Task: Create List Images in Board Market Share Growth Strategy to Workspace Brand Management
Action: Mouse moved to (711, 377)
Screenshot: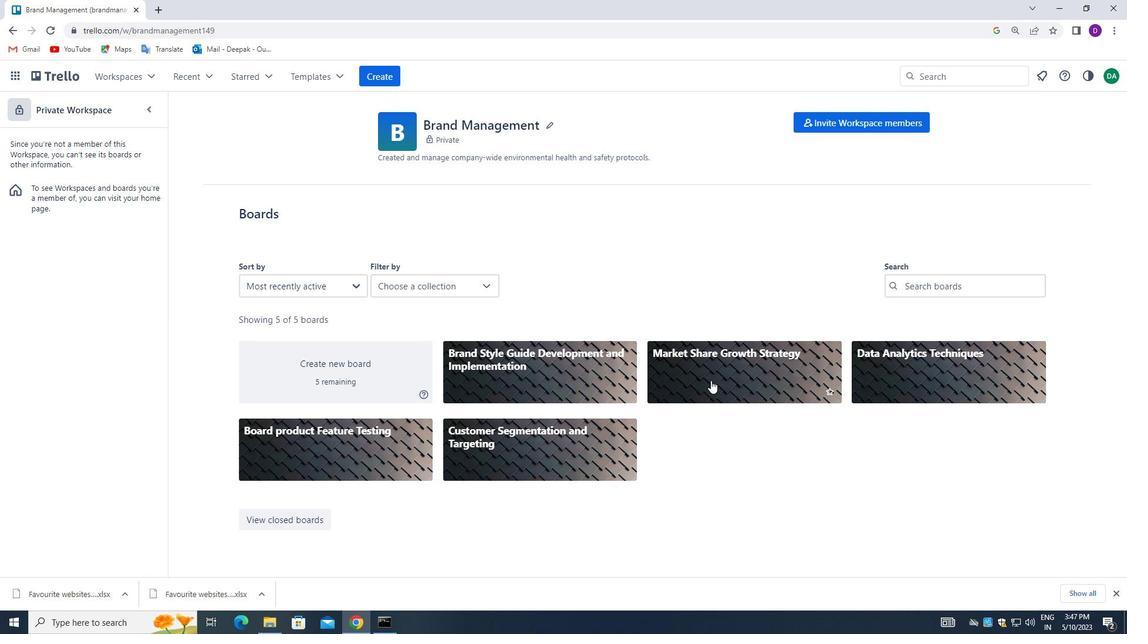 
Action: Mouse pressed left at (711, 377)
Screenshot: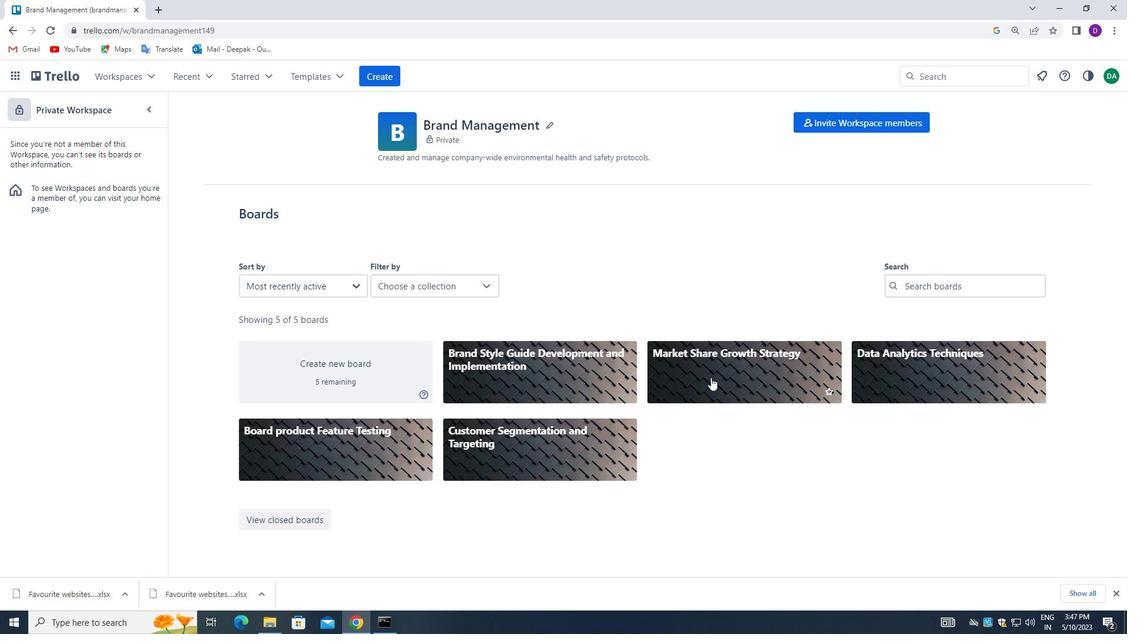 
Action: Mouse moved to (398, 151)
Screenshot: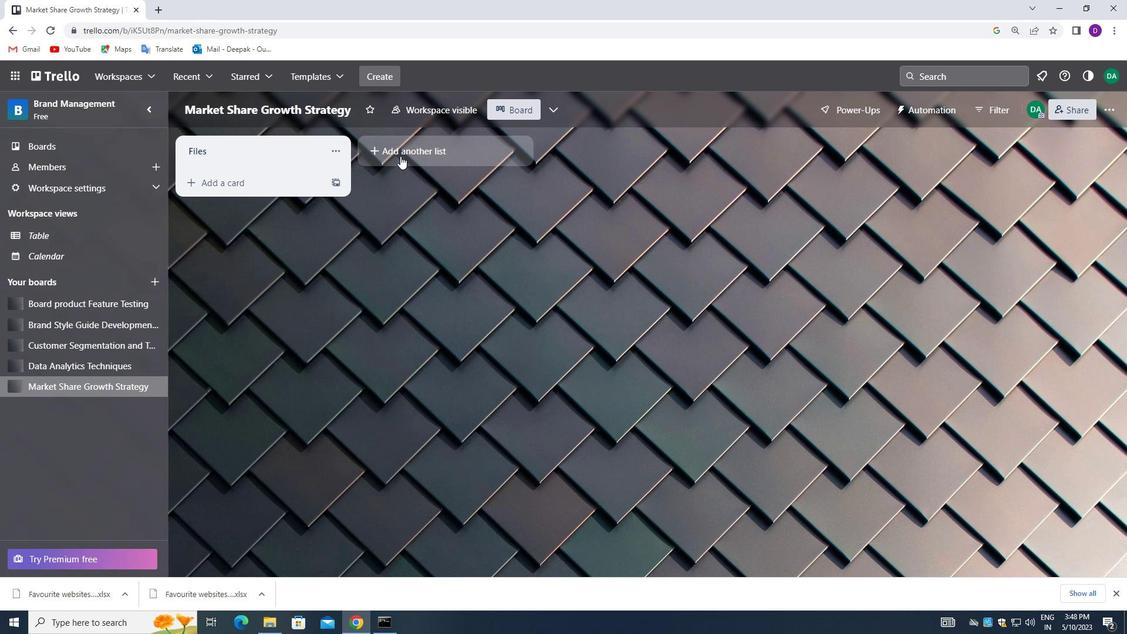 
Action: Mouse pressed left at (398, 151)
Screenshot: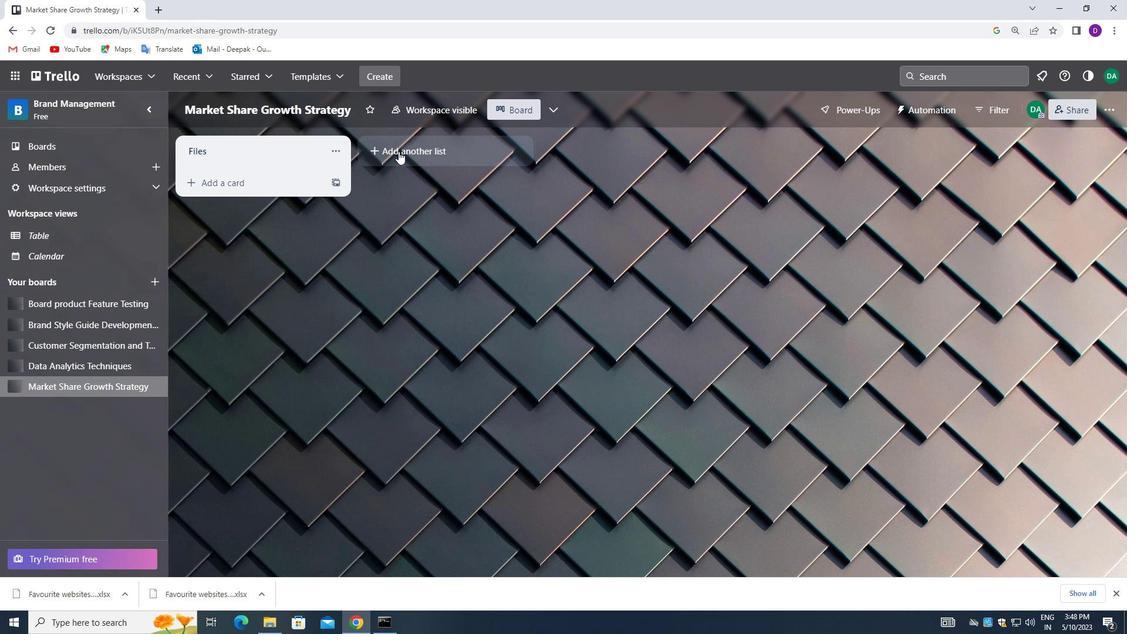 
Action: Mouse moved to (402, 150)
Screenshot: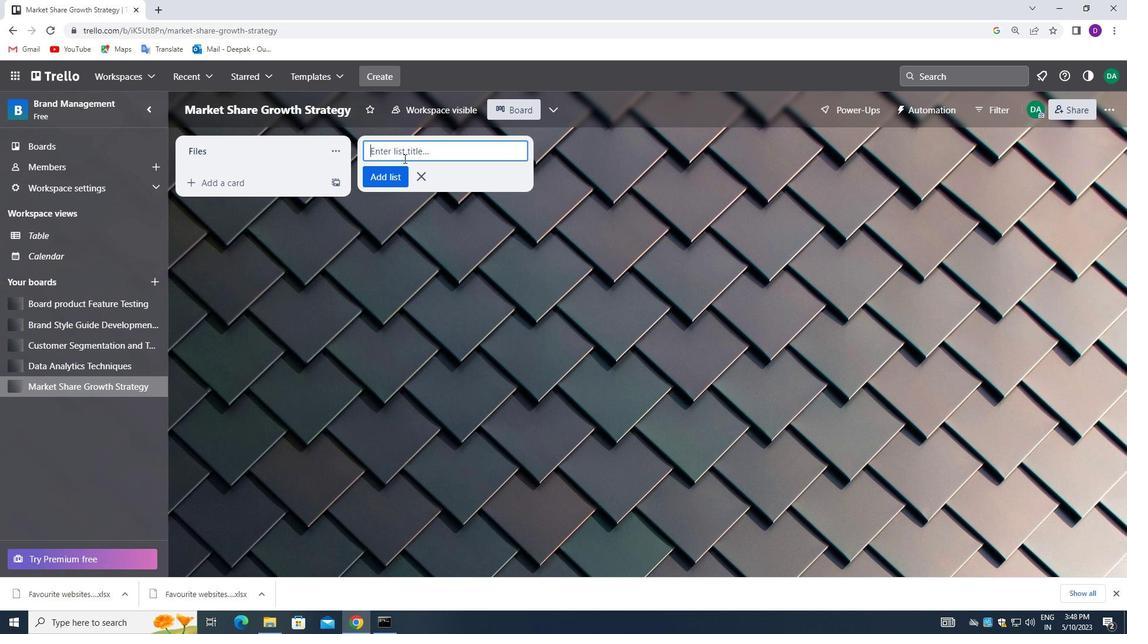 
Action: Mouse pressed left at (402, 150)
Screenshot: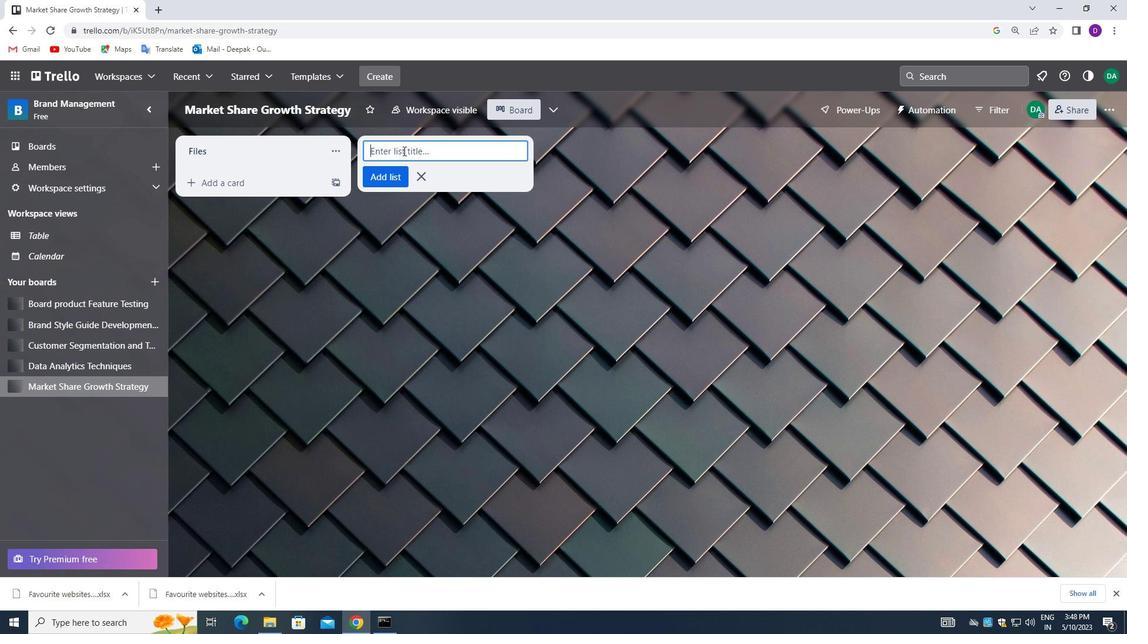 
Action: Mouse moved to (361, 264)
Screenshot: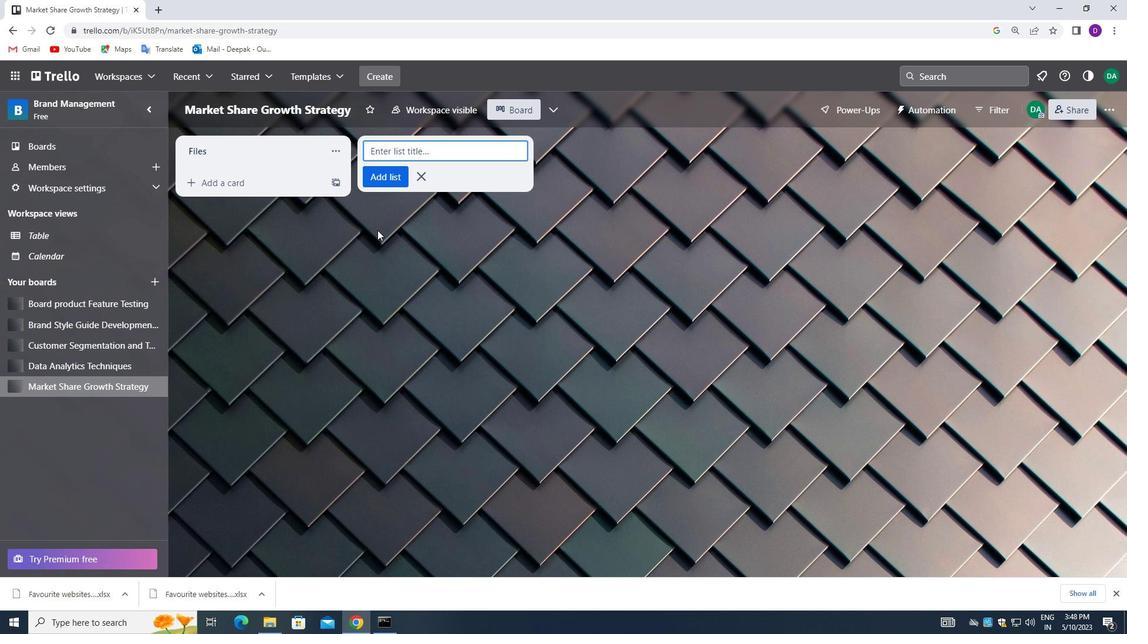 
Action: Key pressed <Key.shift>IMAGES
Screenshot: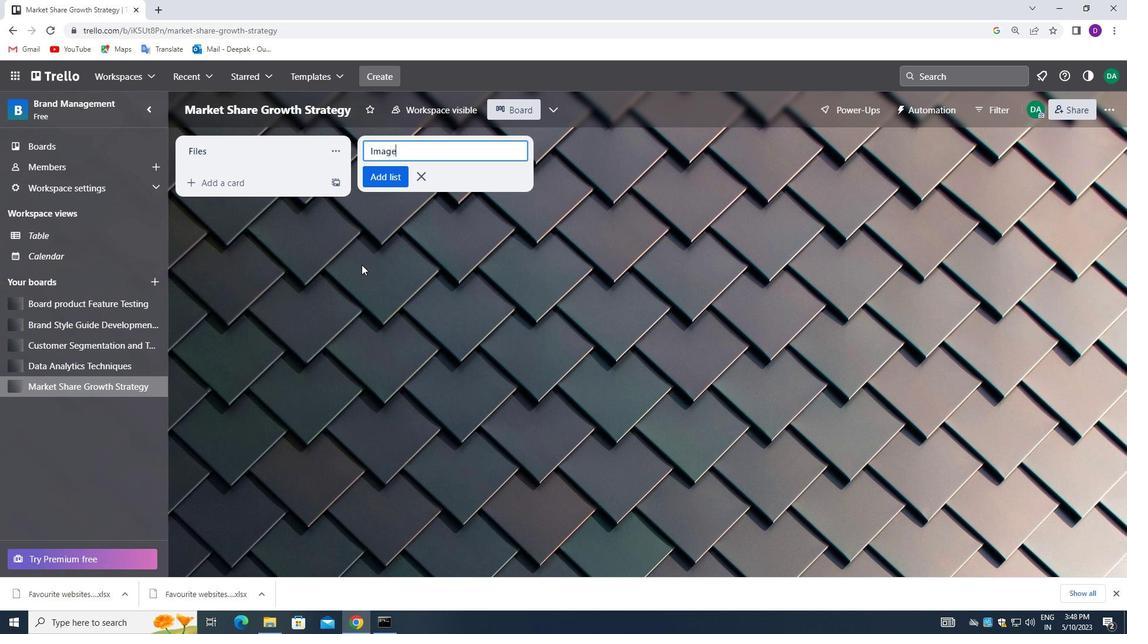 
Action: Mouse moved to (380, 178)
Screenshot: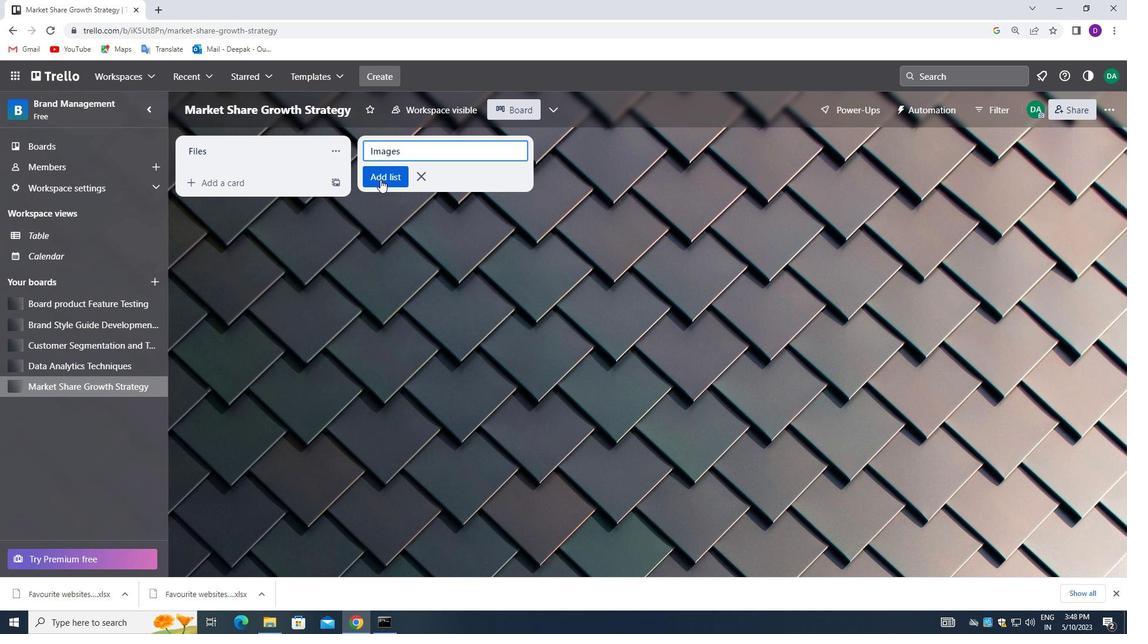
Action: Mouse pressed left at (380, 178)
Screenshot: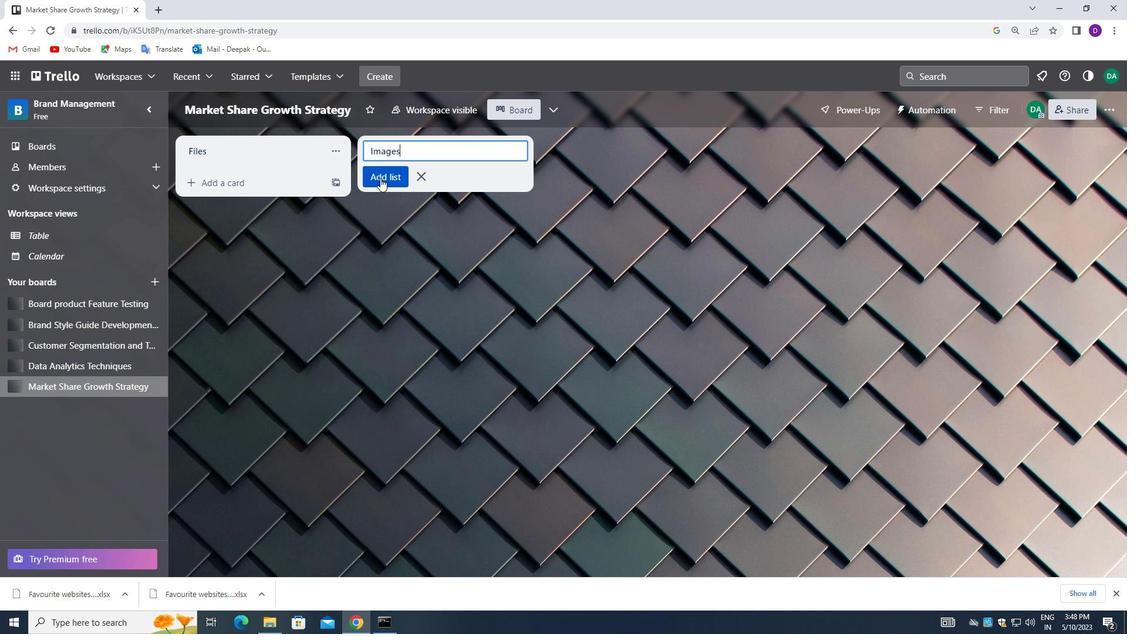 
Action: Mouse moved to (429, 308)
Screenshot: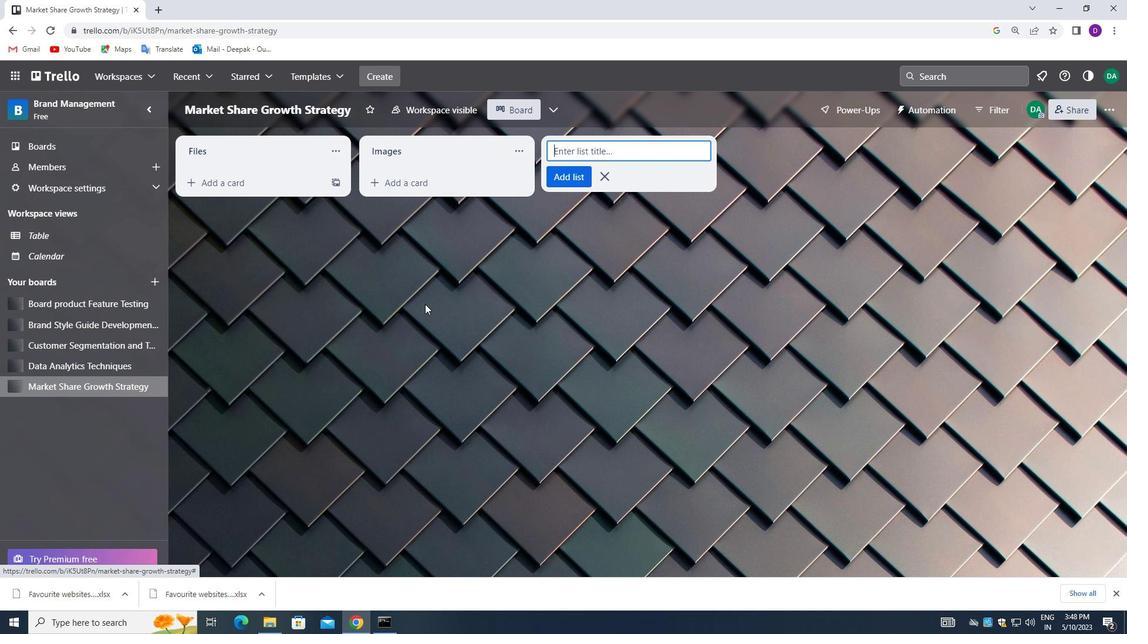 
